 Task: Select the option resize shape to fit text.
Action: Mouse moved to (688, 347)
Screenshot: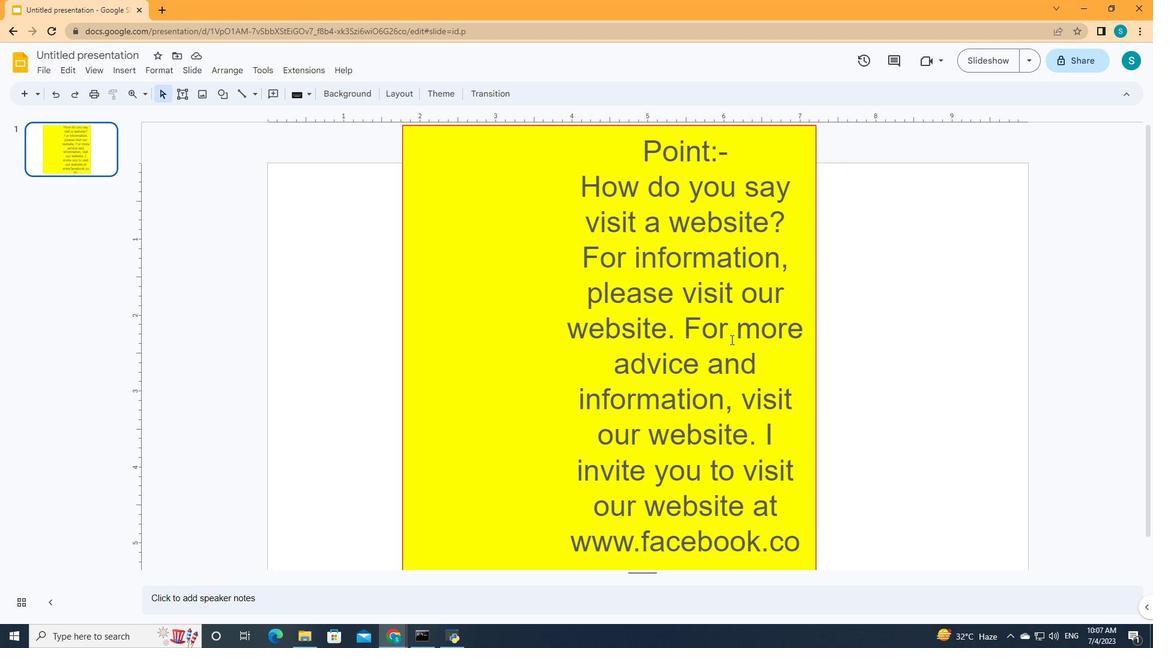 
Action: Mouse pressed left at (688, 347)
Screenshot: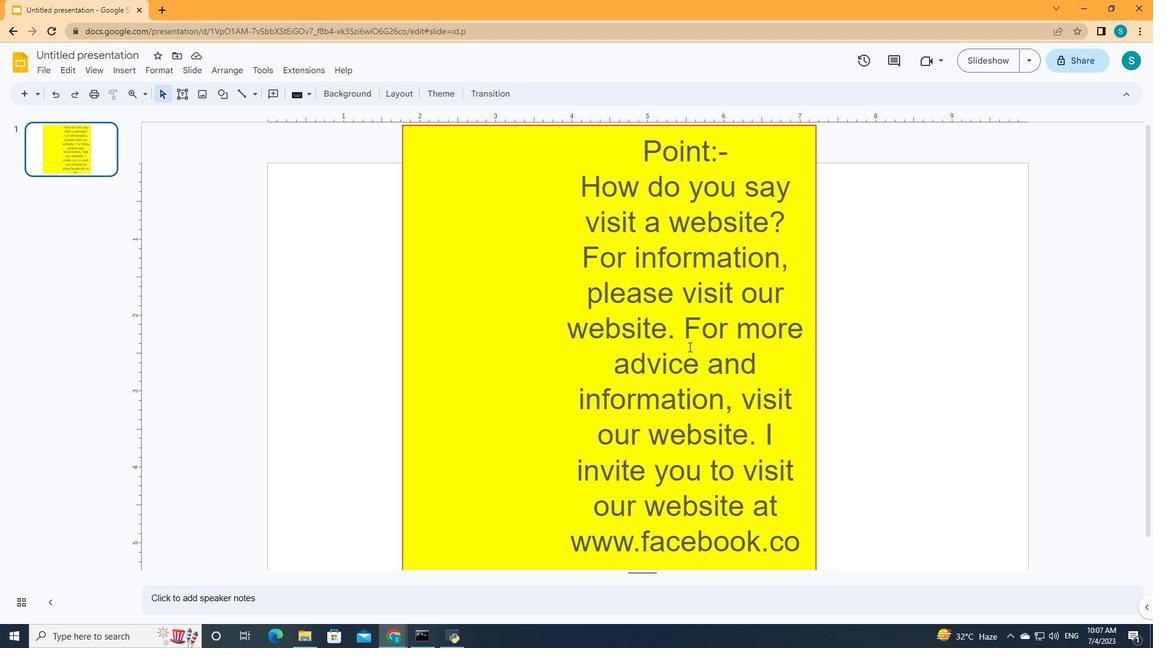 
Action: Mouse moved to (852, 96)
Screenshot: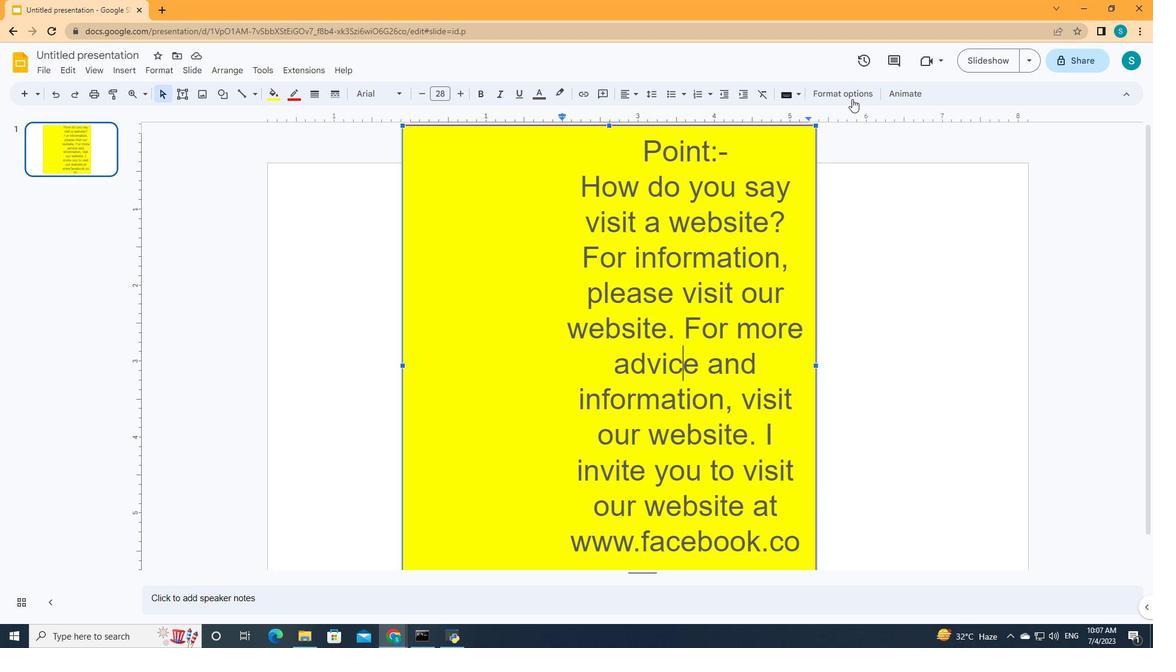 
Action: Mouse pressed left at (852, 96)
Screenshot: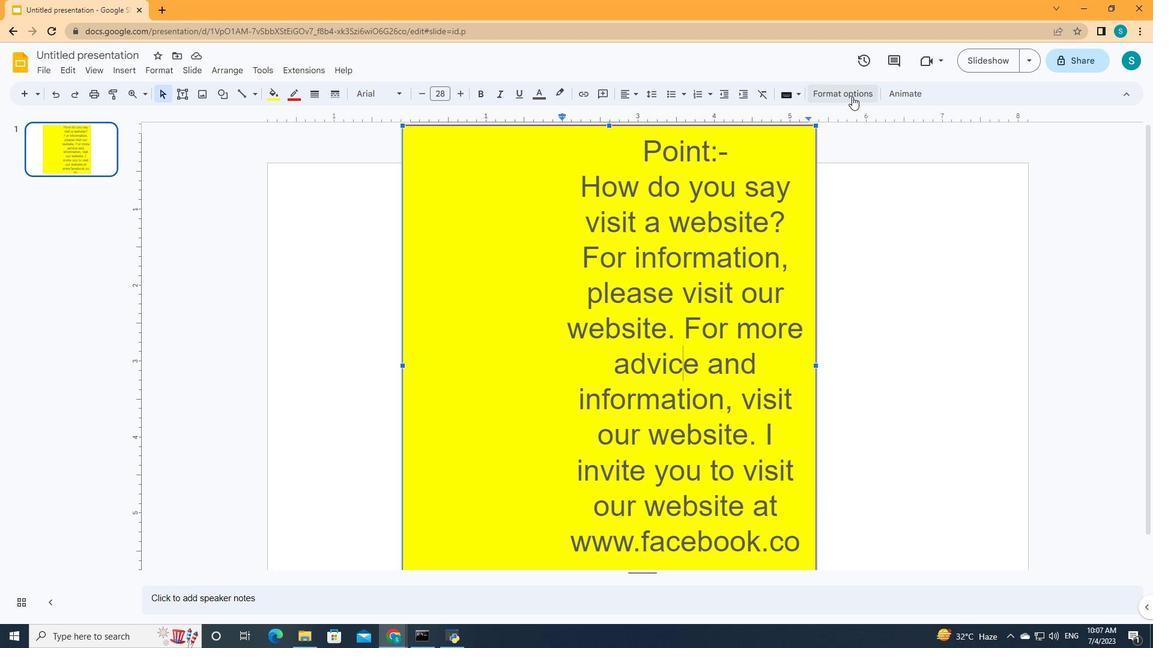 
Action: Mouse moved to (985, 195)
Screenshot: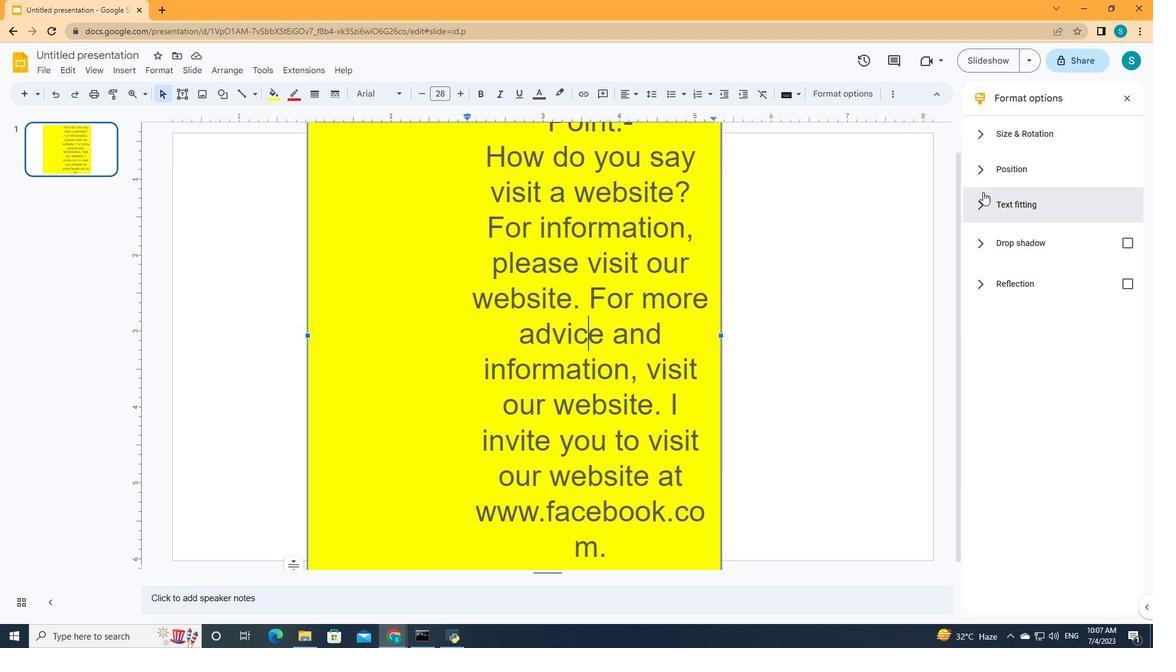 
Action: Mouse pressed left at (985, 195)
Screenshot: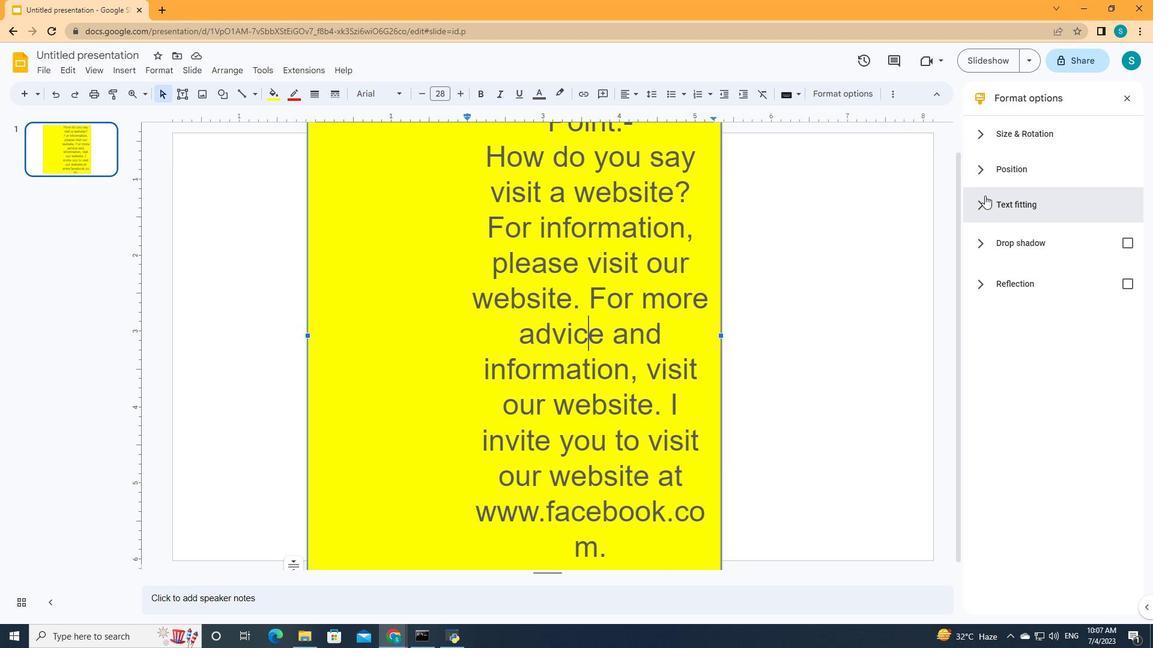 
Action: Mouse moved to (979, 399)
Screenshot: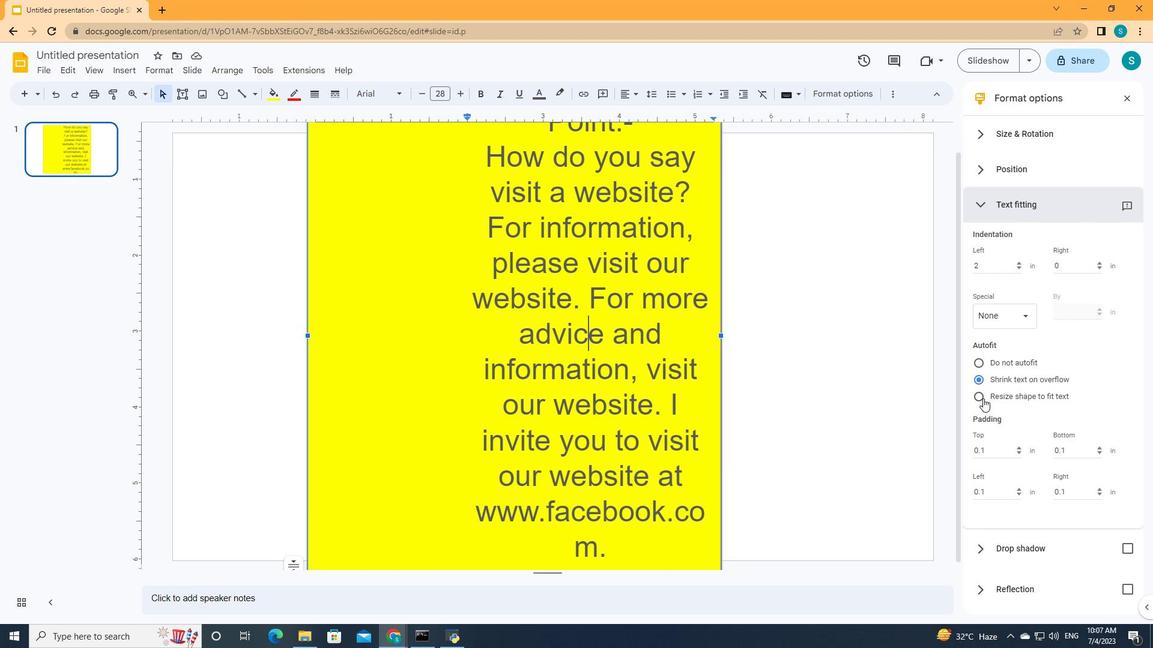 
Action: Mouse pressed left at (979, 399)
Screenshot: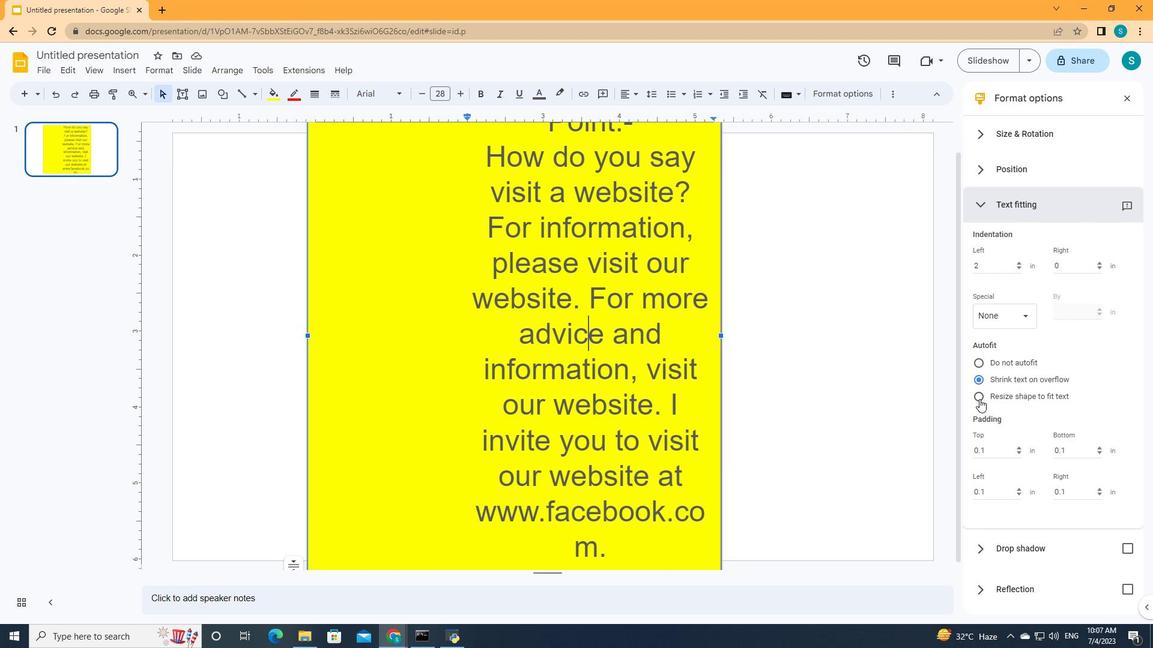 
